 Task: Organize and review contacts in Microsoft Outlook by their categories.
Action: Mouse moved to (16, 86)
Screenshot: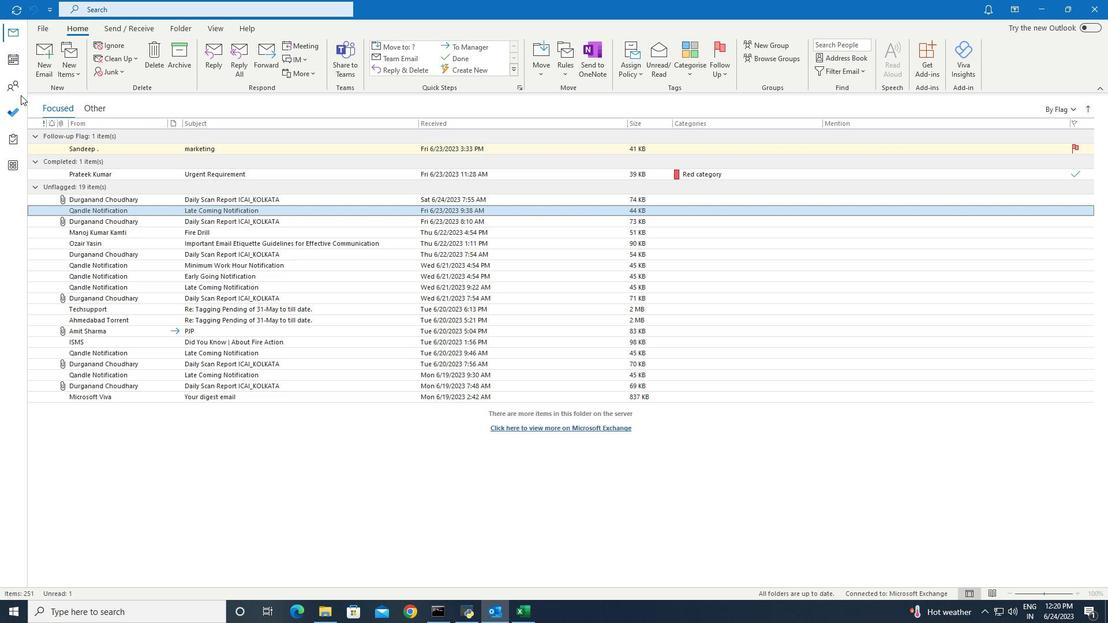 
Action: Mouse pressed left at (16, 86)
Screenshot: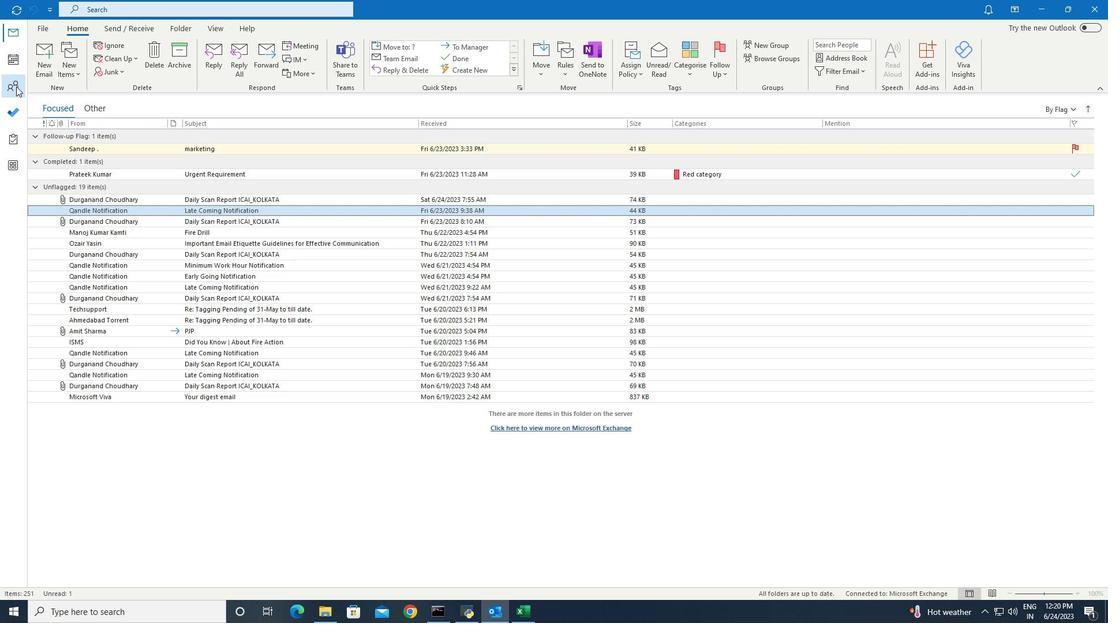 
Action: Mouse moved to (218, 28)
Screenshot: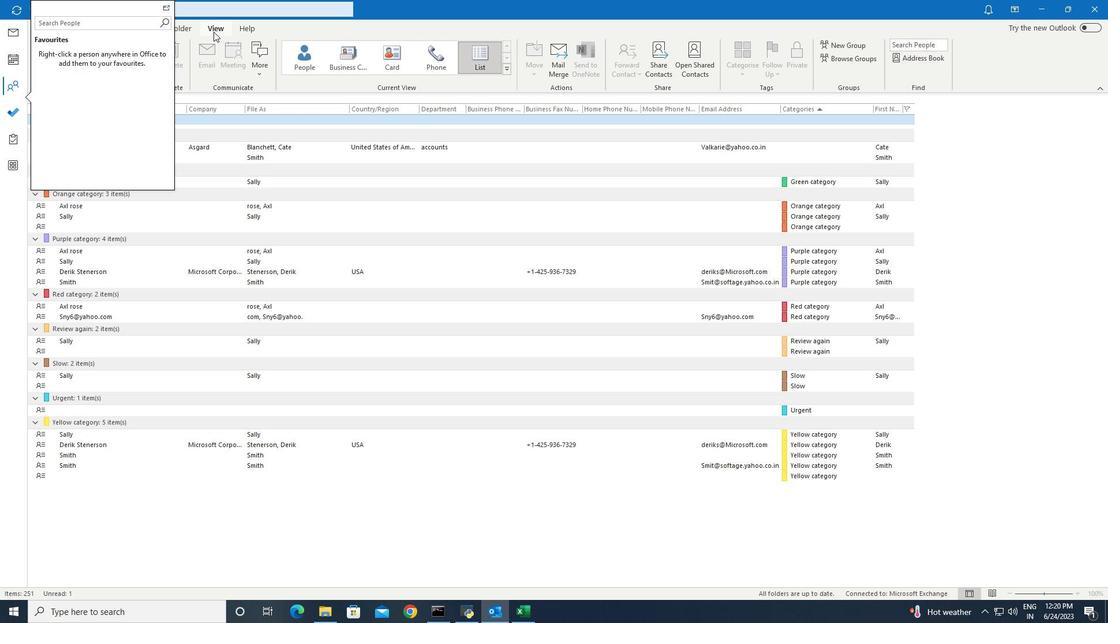 
Action: Mouse pressed left at (218, 28)
Screenshot: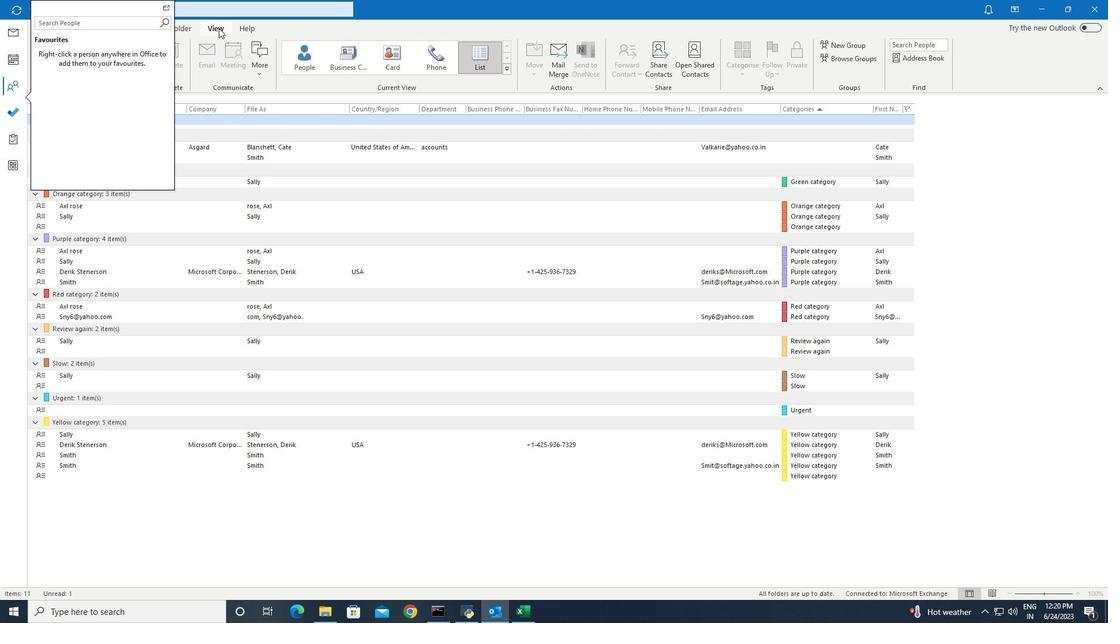 
Action: Mouse moved to (229, 50)
Screenshot: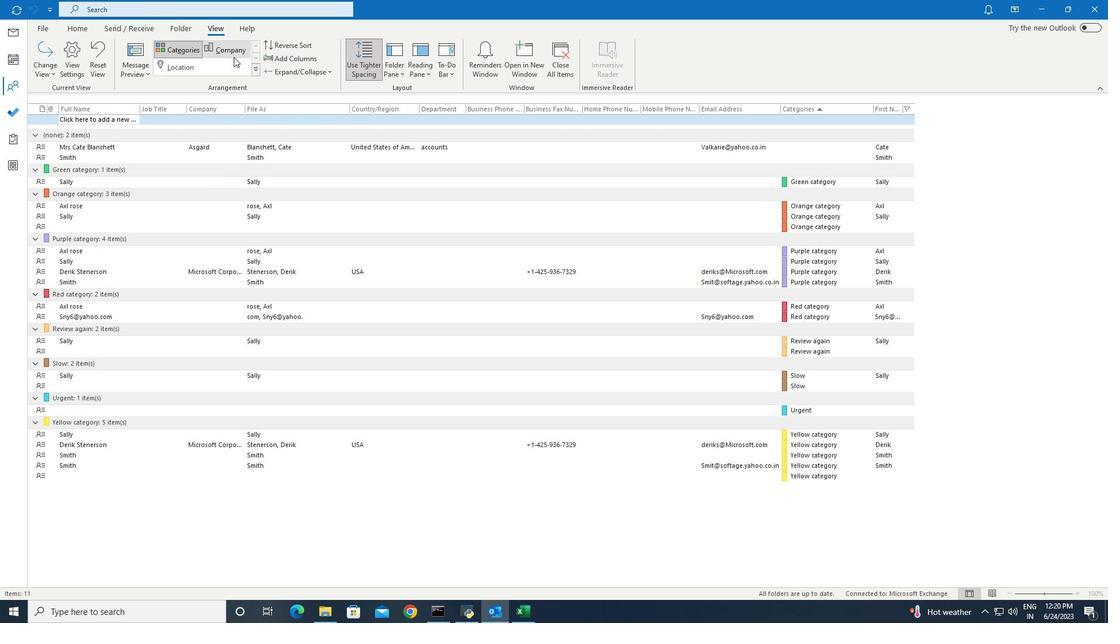 
Action: Mouse pressed left at (229, 50)
Screenshot: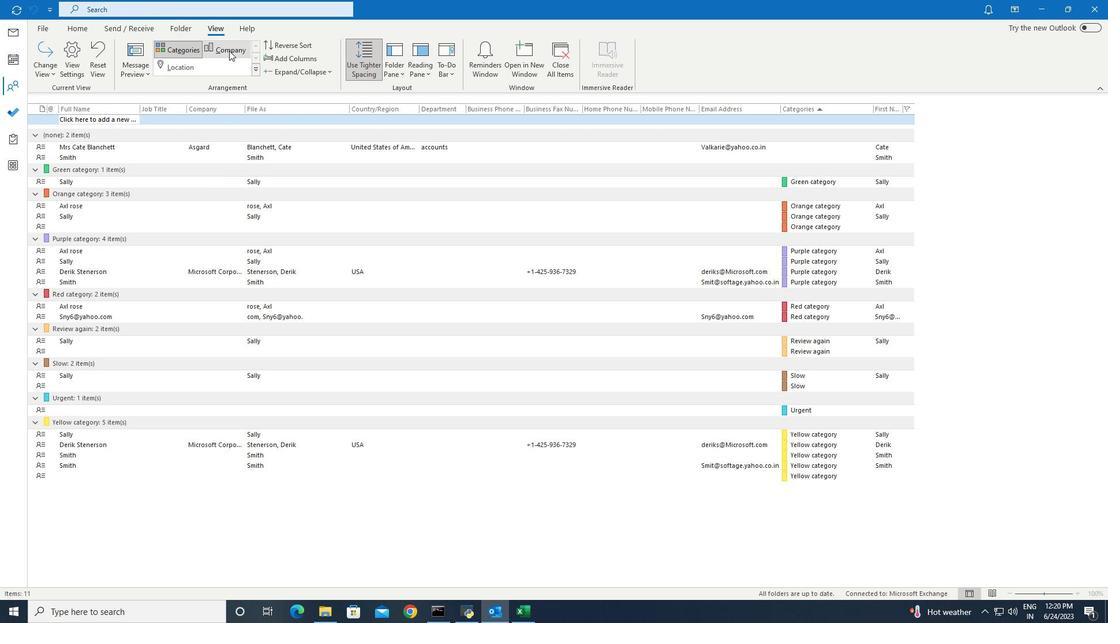 
Action: Mouse moved to (229, 55)
Screenshot: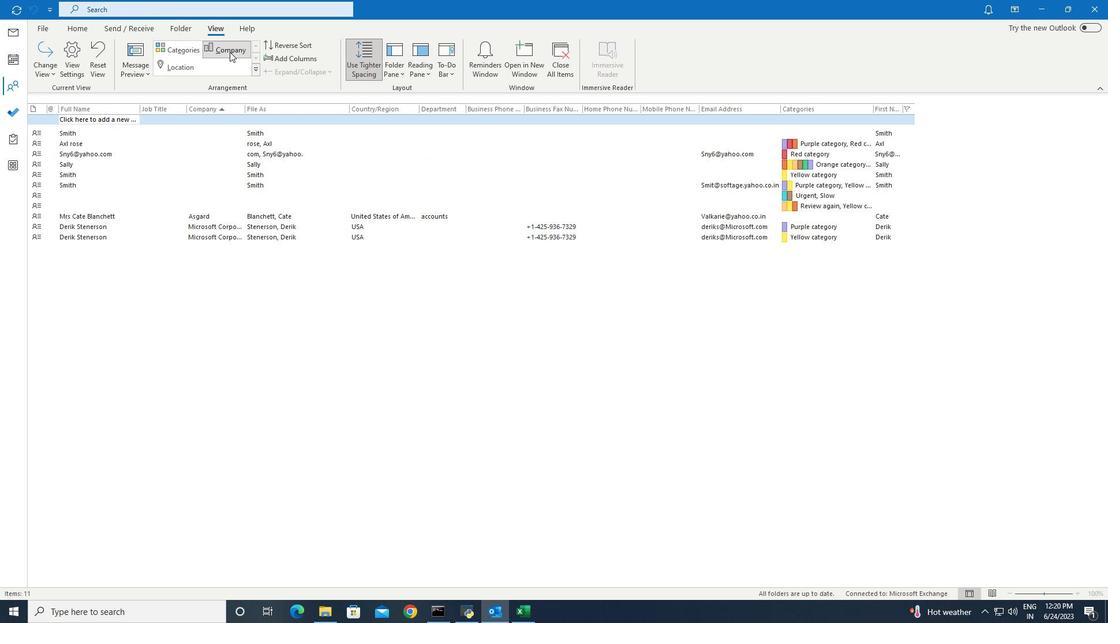 
